 Task: Make a copy of the document and share it with the same people.
Action: Mouse moved to (37, 58)
Screenshot: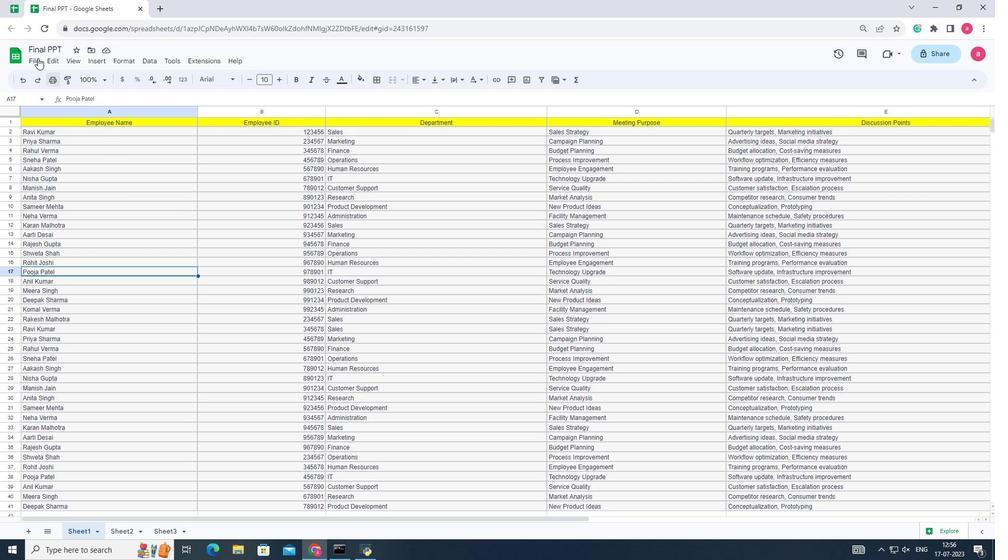 
Action: Mouse pressed left at (37, 58)
Screenshot: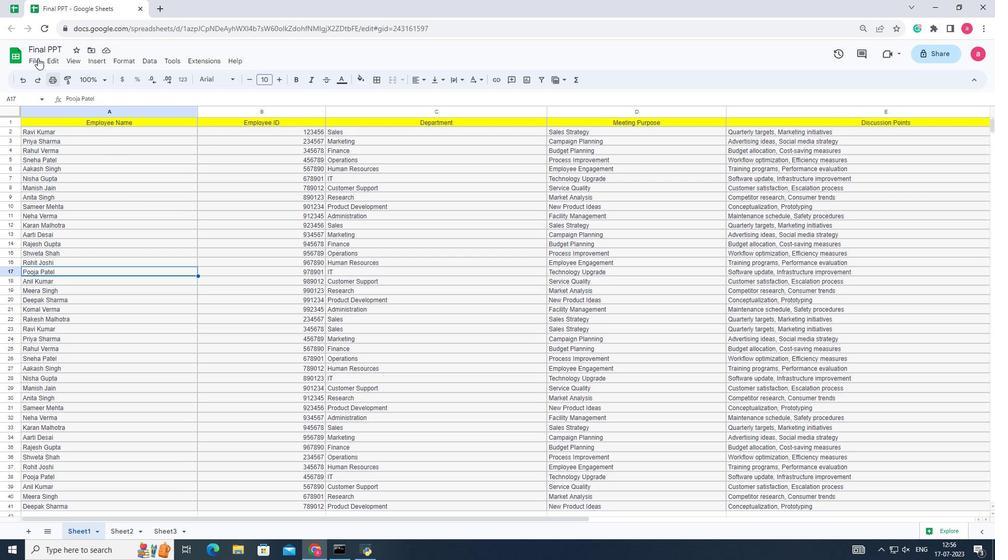 
Action: Mouse moved to (58, 117)
Screenshot: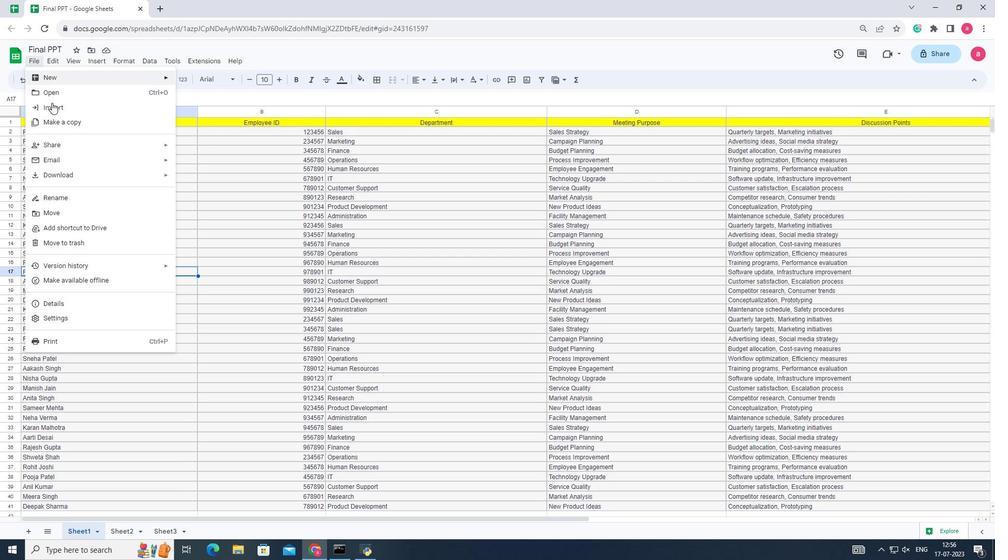 
Action: Mouse pressed left at (58, 117)
Screenshot: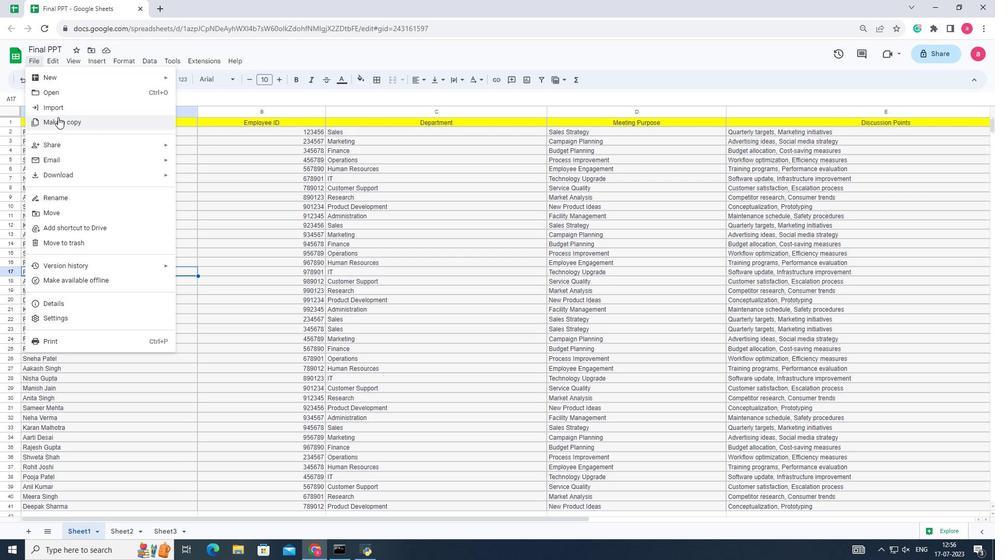 
Action: Mouse moved to (433, 312)
Screenshot: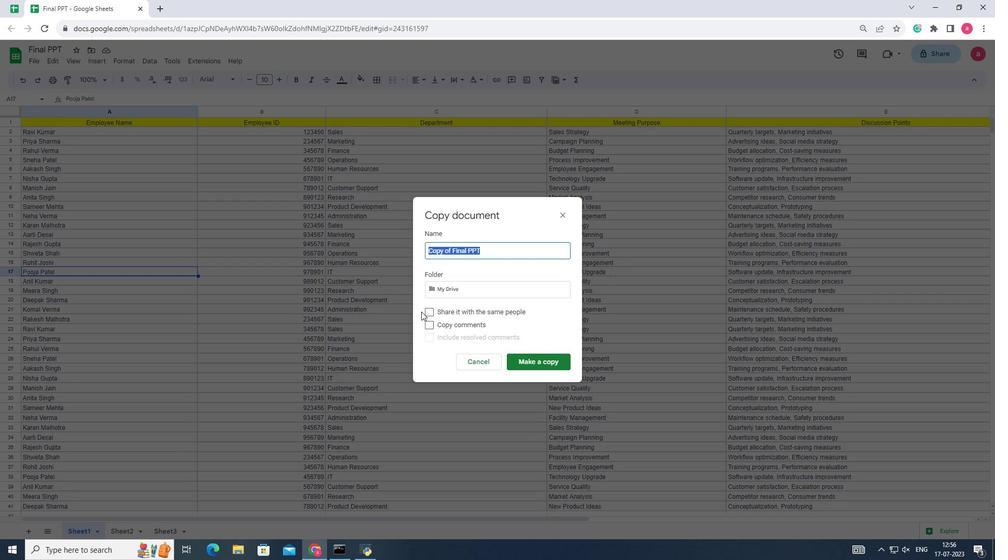 
Action: Mouse pressed left at (433, 312)
Screenshot: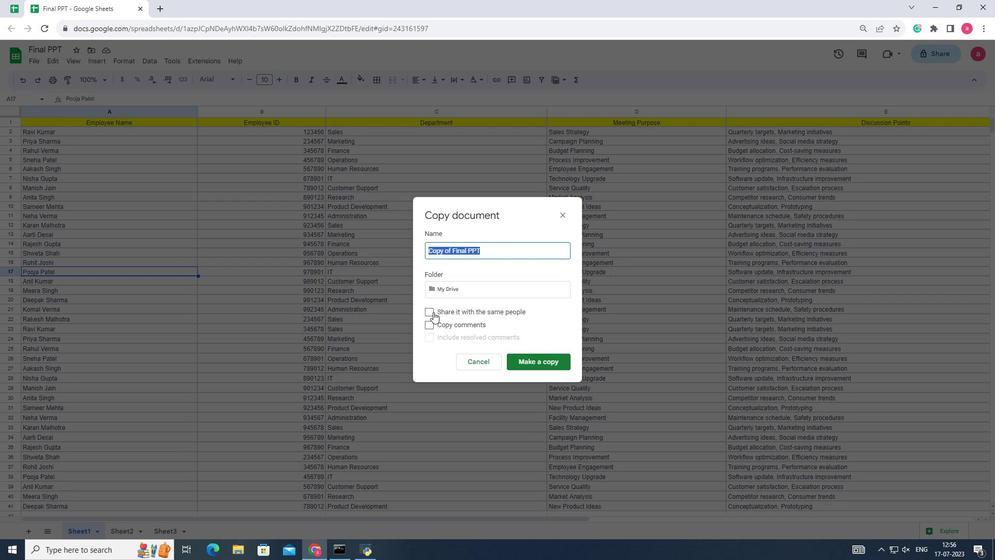 
Action: Mouse moved to (536, 359)
Screenshot: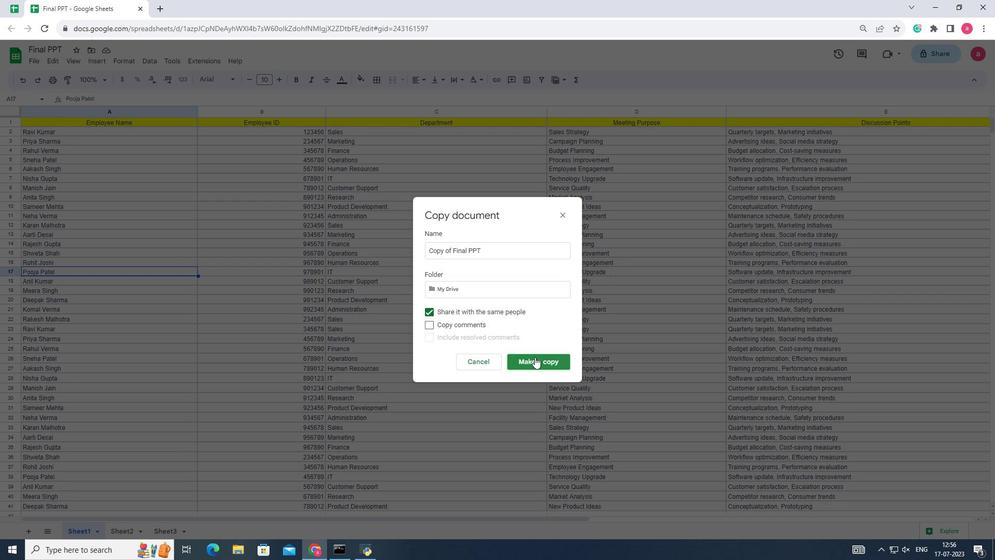 
Action: Mouse pressed left at (536, 359)
Screenshot: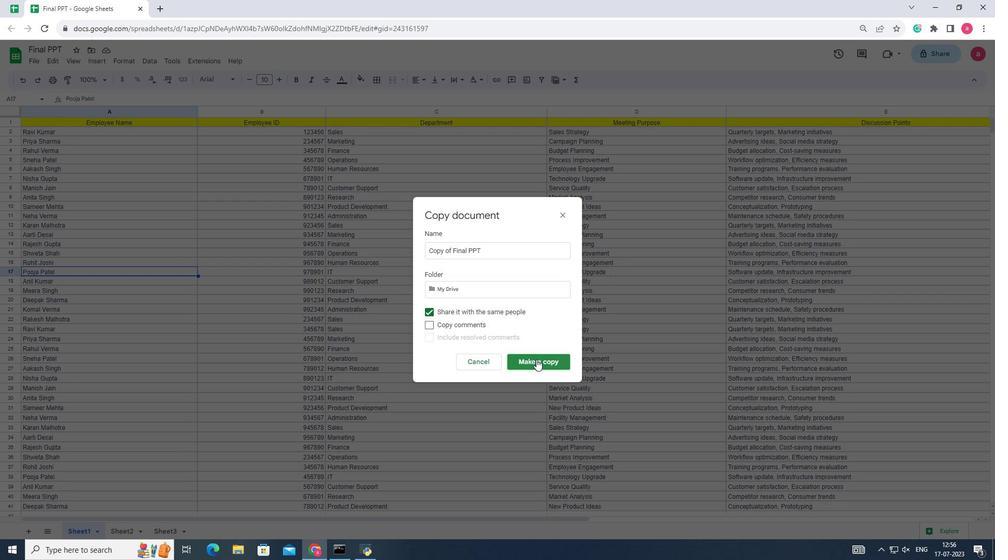 
Action: Mouse moved to (235, 253)
Screenshot: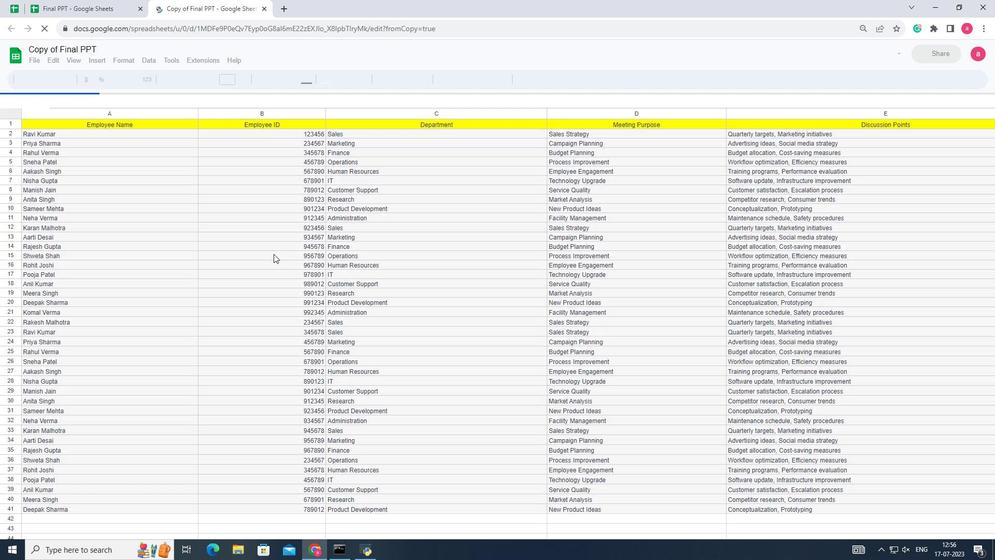 
